 Task: Search for art museums and galleries in Chicago, Illinois, and Milwaukee, Wisconsin.
Action: Mouse moved to (195, 82)
Screenshot: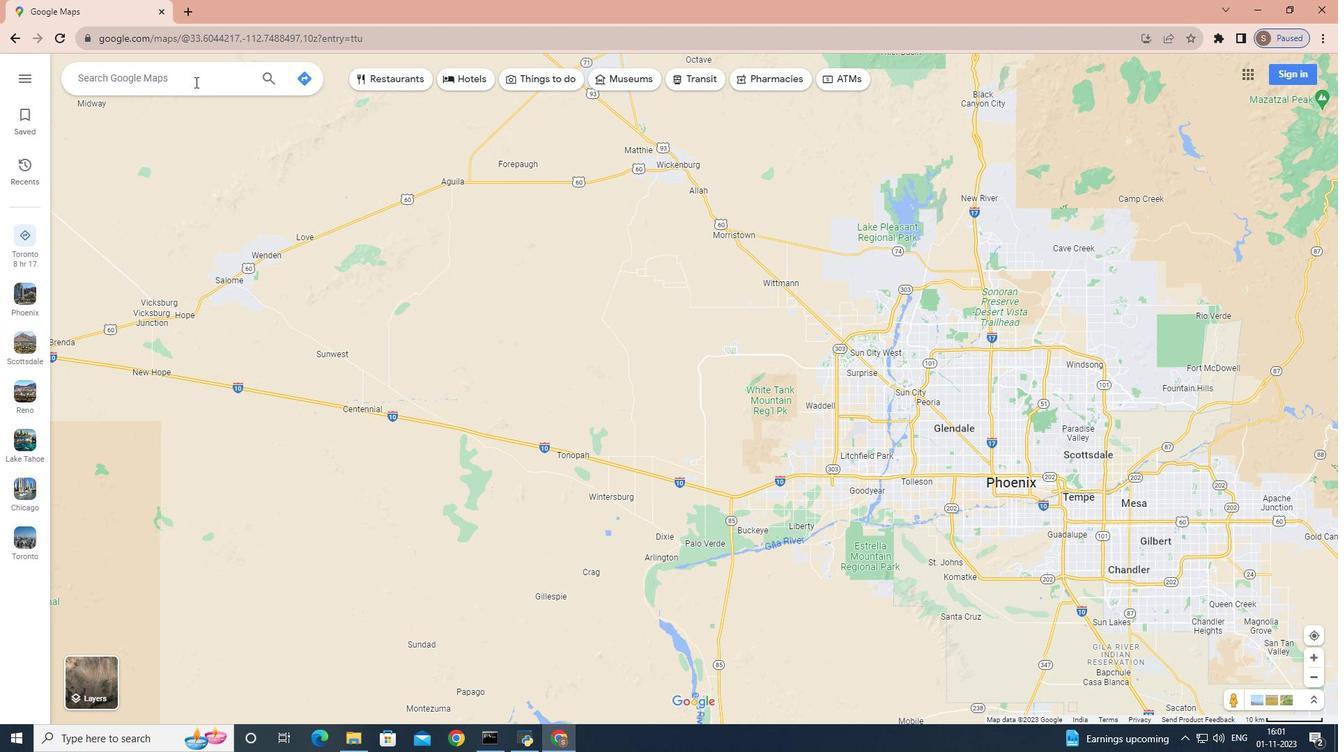 
Action: Mouse pressed left at (195, 82)
Screenshot: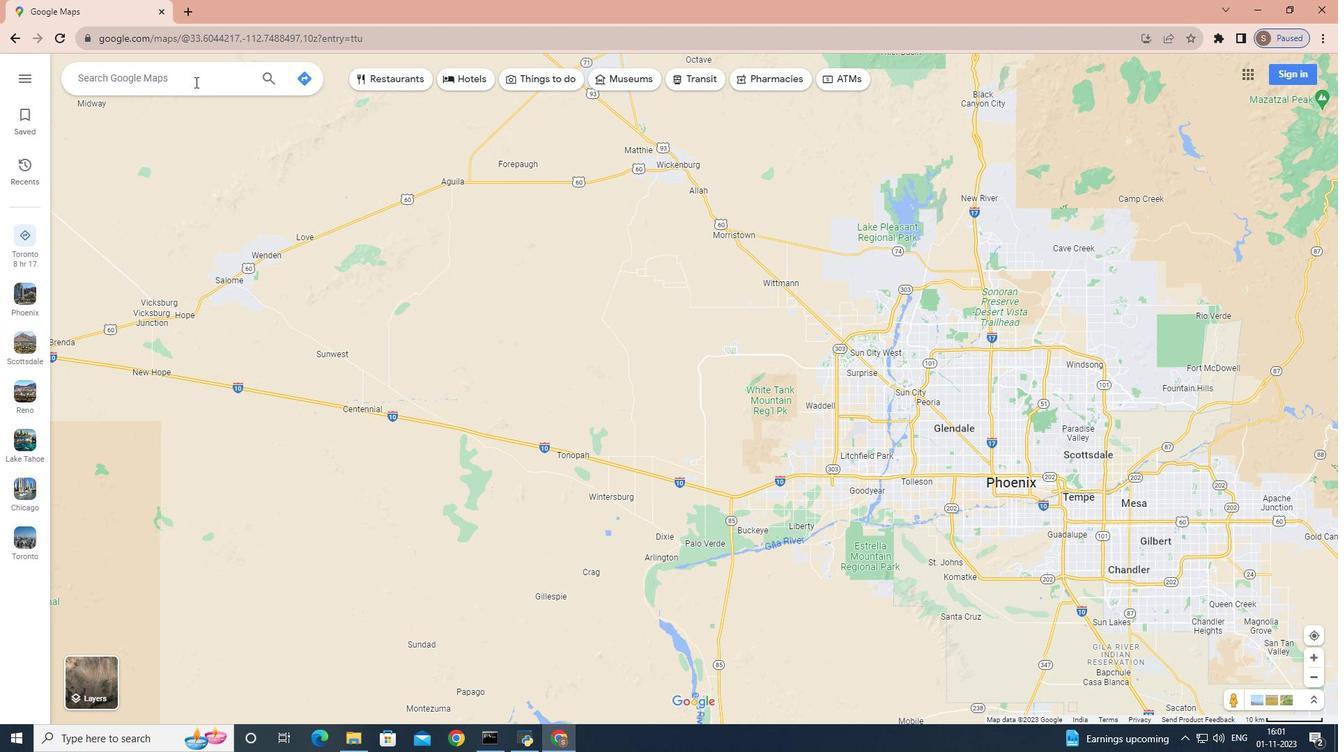 
Action: Key pressed <Key.shift>Chicago,<Key.space>lllinois<Key.enter>
Screenshot: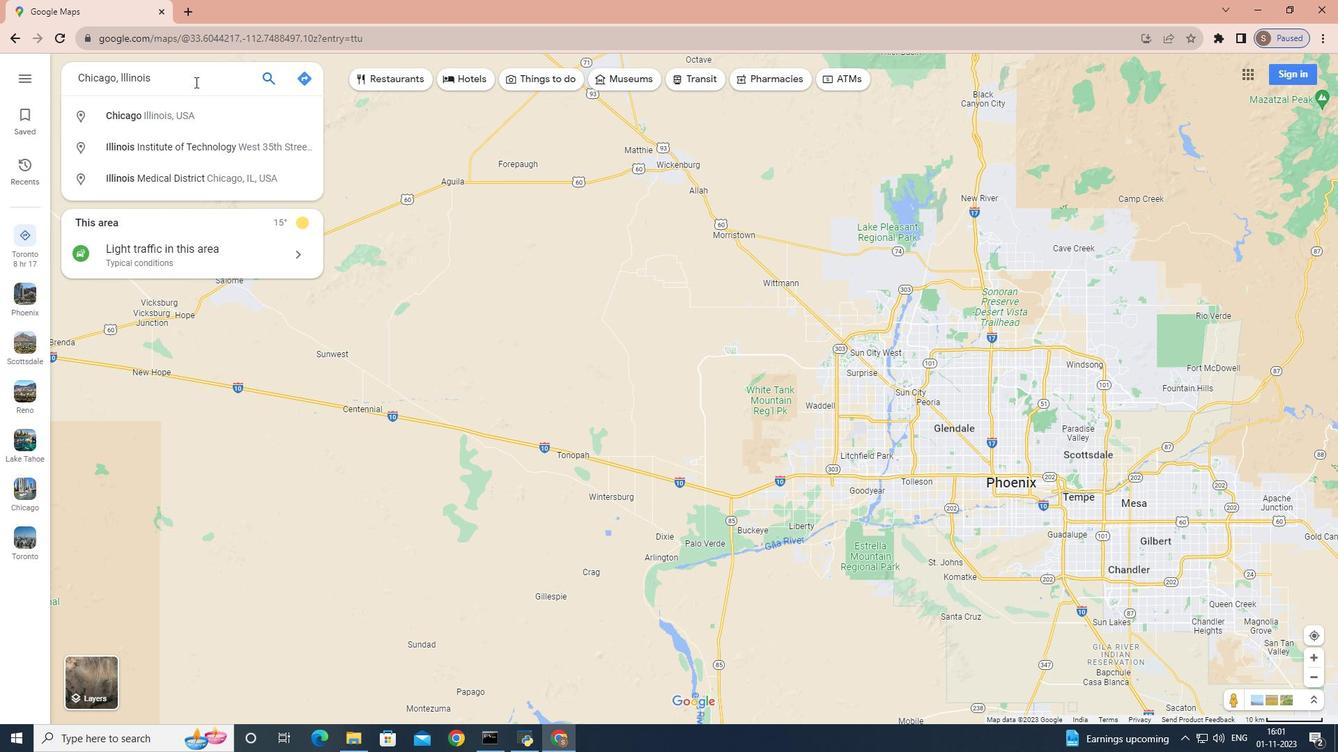 
Action: Mouse moved to (194, 320)
Screenshot: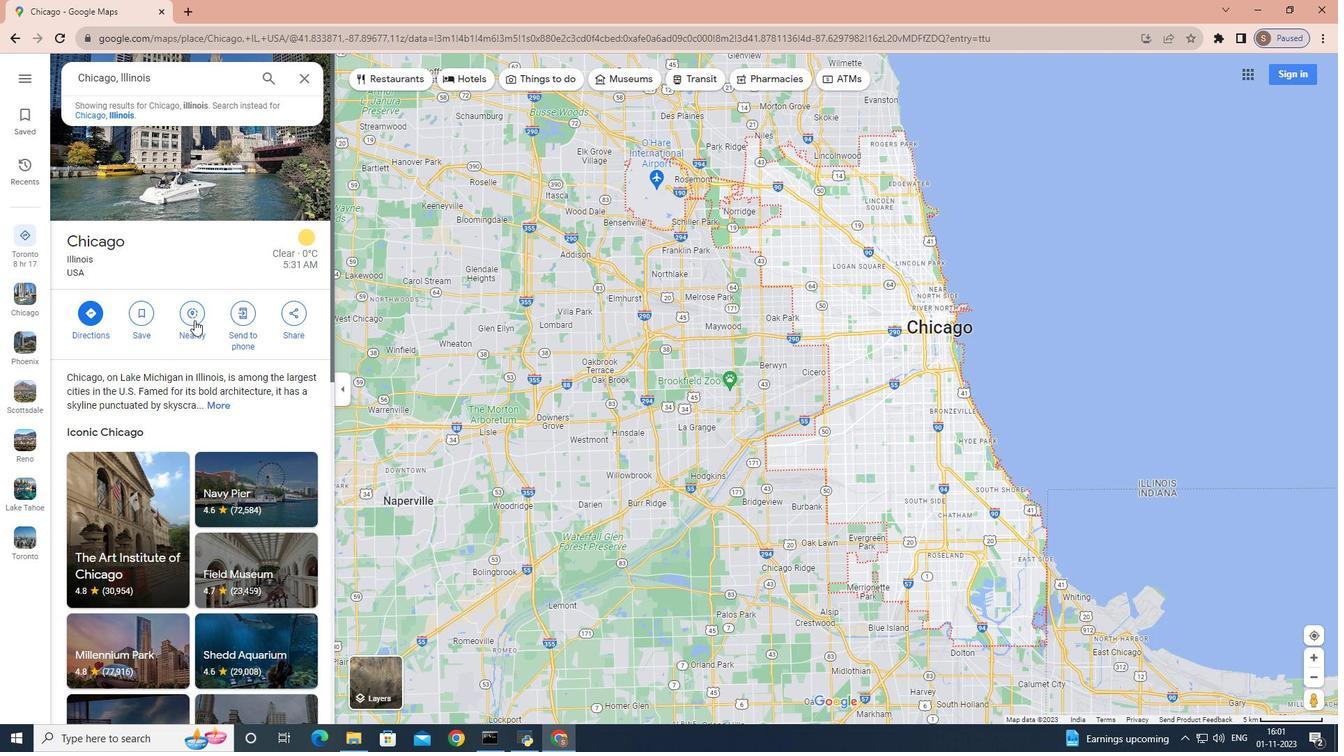 
Action: Mouse pressed left at (194, 320)
Screenshot: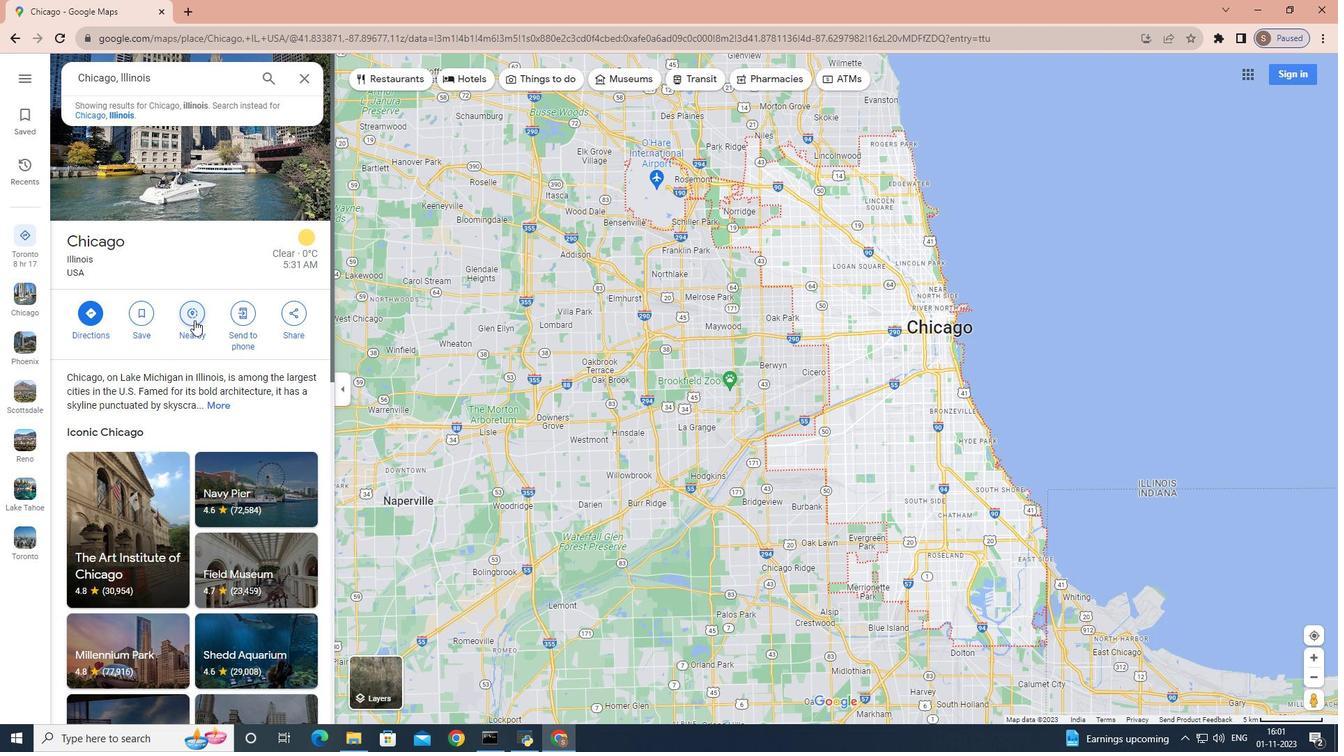 
Action: Mouse moved to (184, 301)
Screenshot: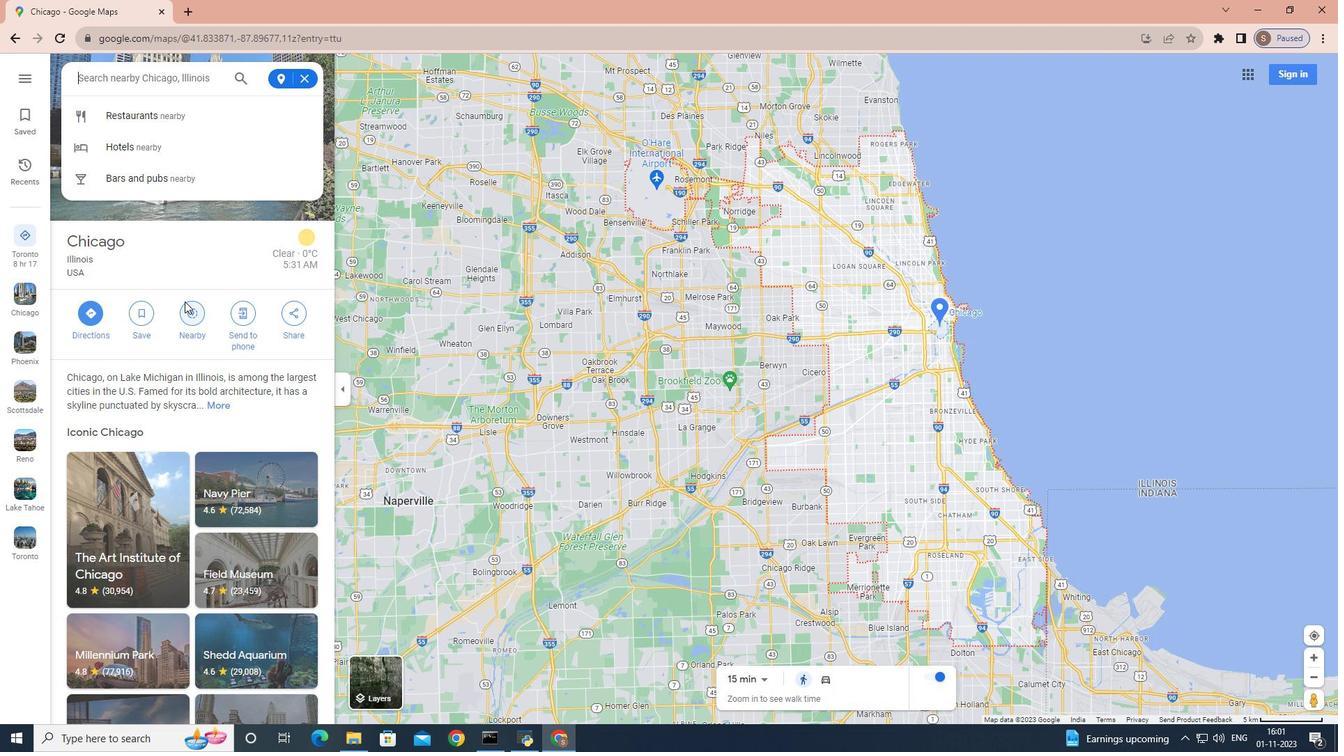 
Action: Key pressed art<Key.space>museums<Key.space>and<Key.space>gallaries<Key.enter>
Screenshot: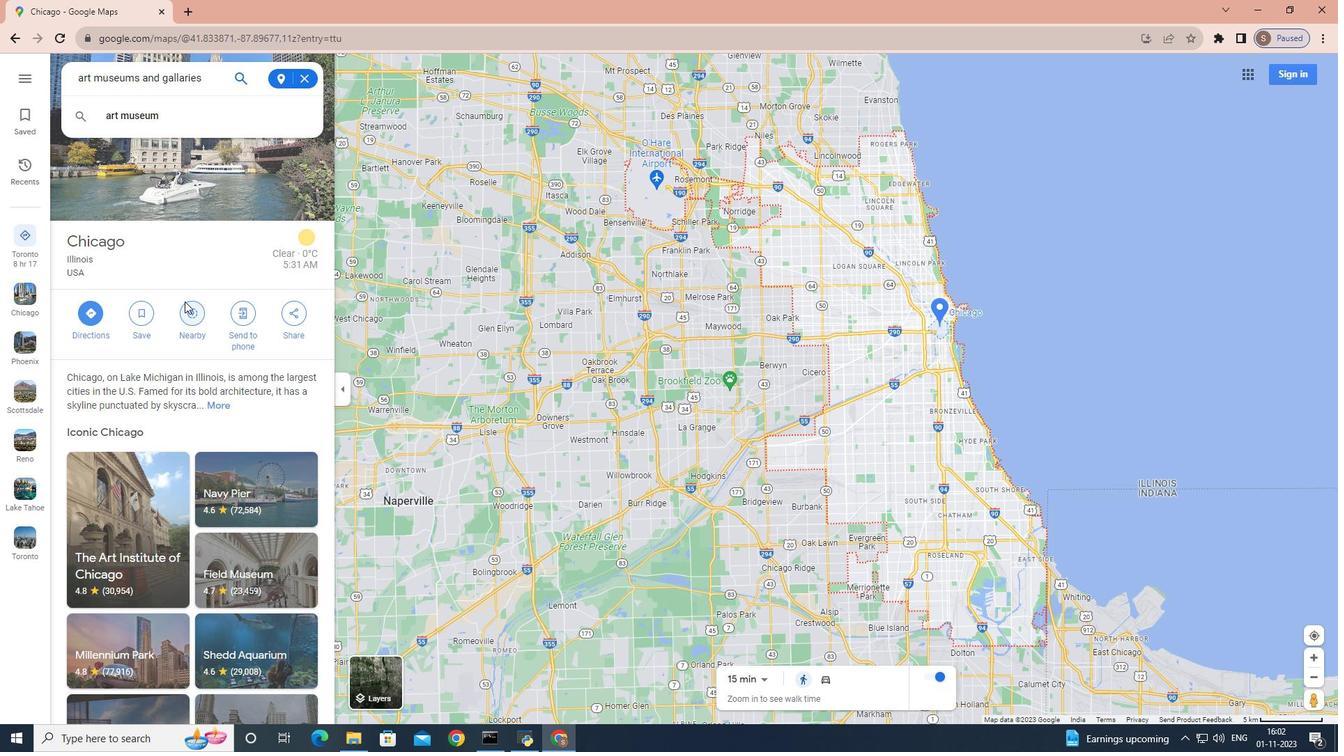 
Action: Mouse moved to (306, 80)
Screenshot: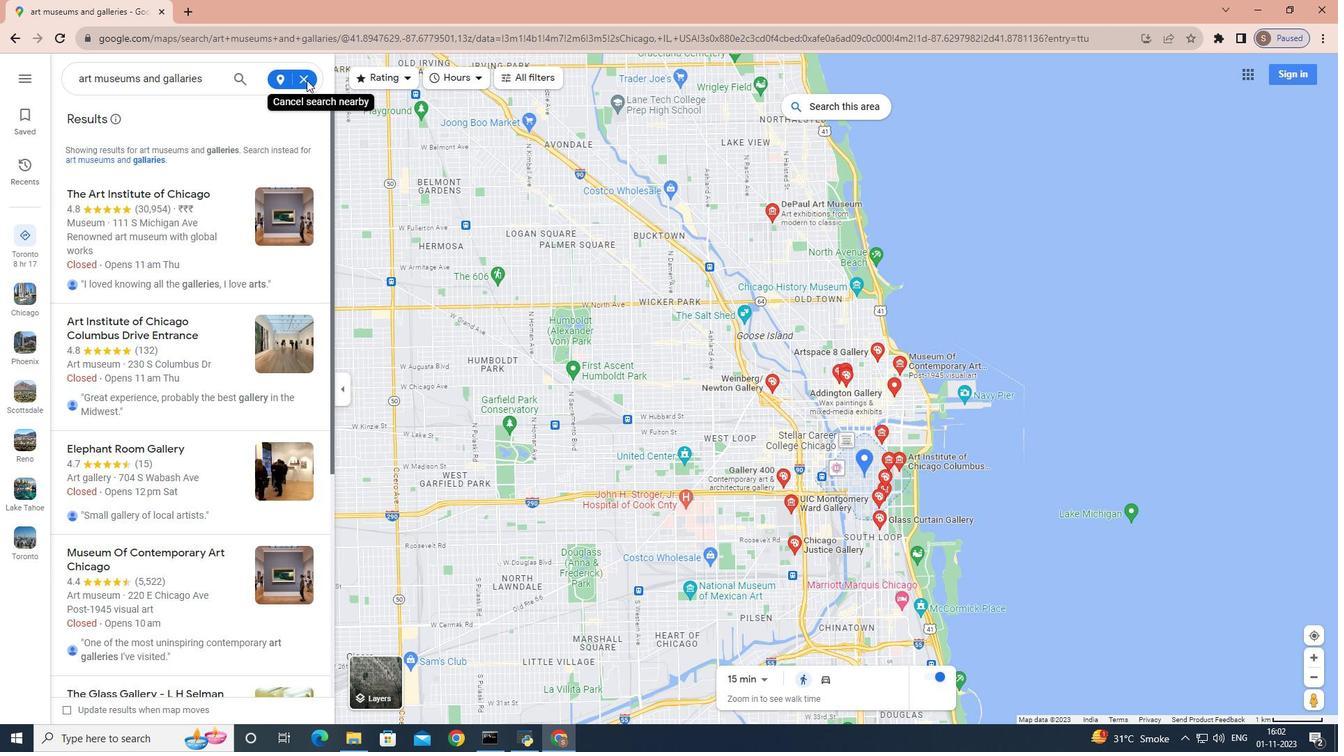 
Action: Mouse pressed left at (306, 80)
Screenshot: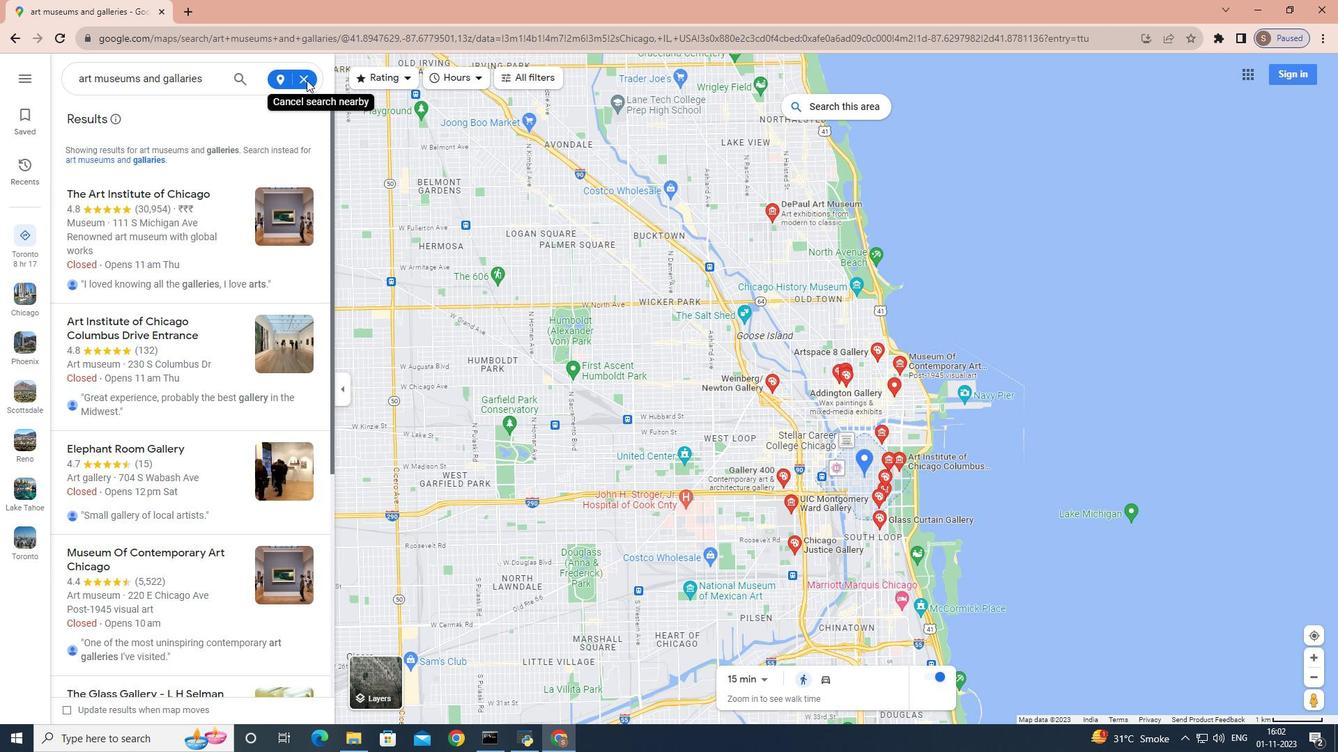 
Action: Mouse moved to (300, 79)
Screenshot: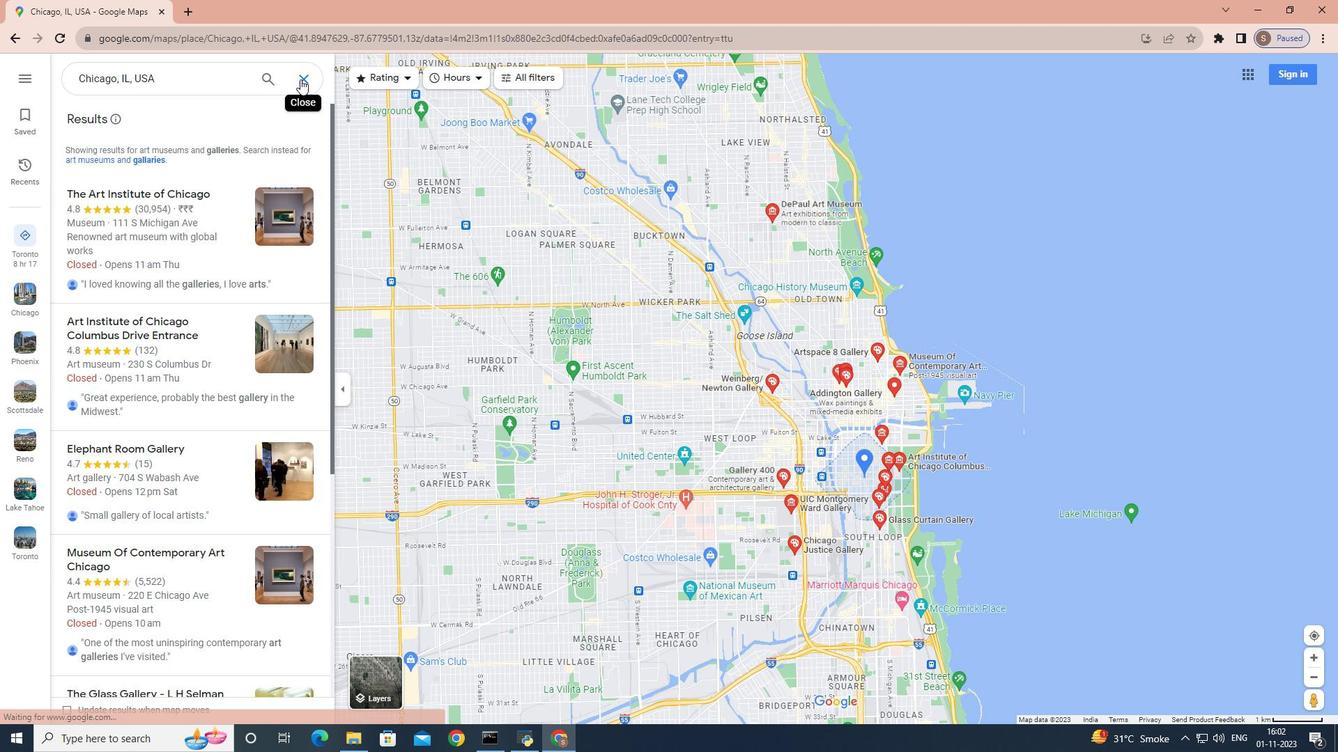 
Action: Mouse pressed left at (300, 79)
Screenshot: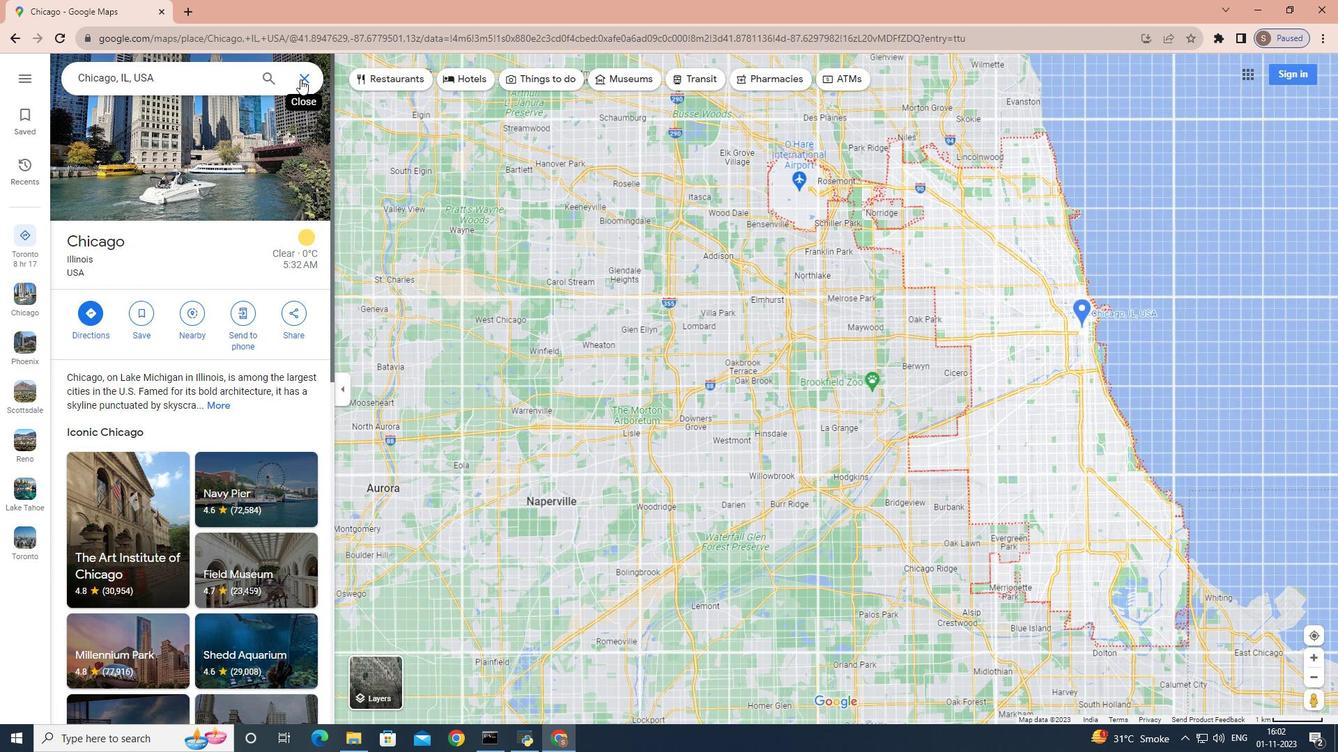 
Action: Mouse moved to (297, 81)
Screenshot: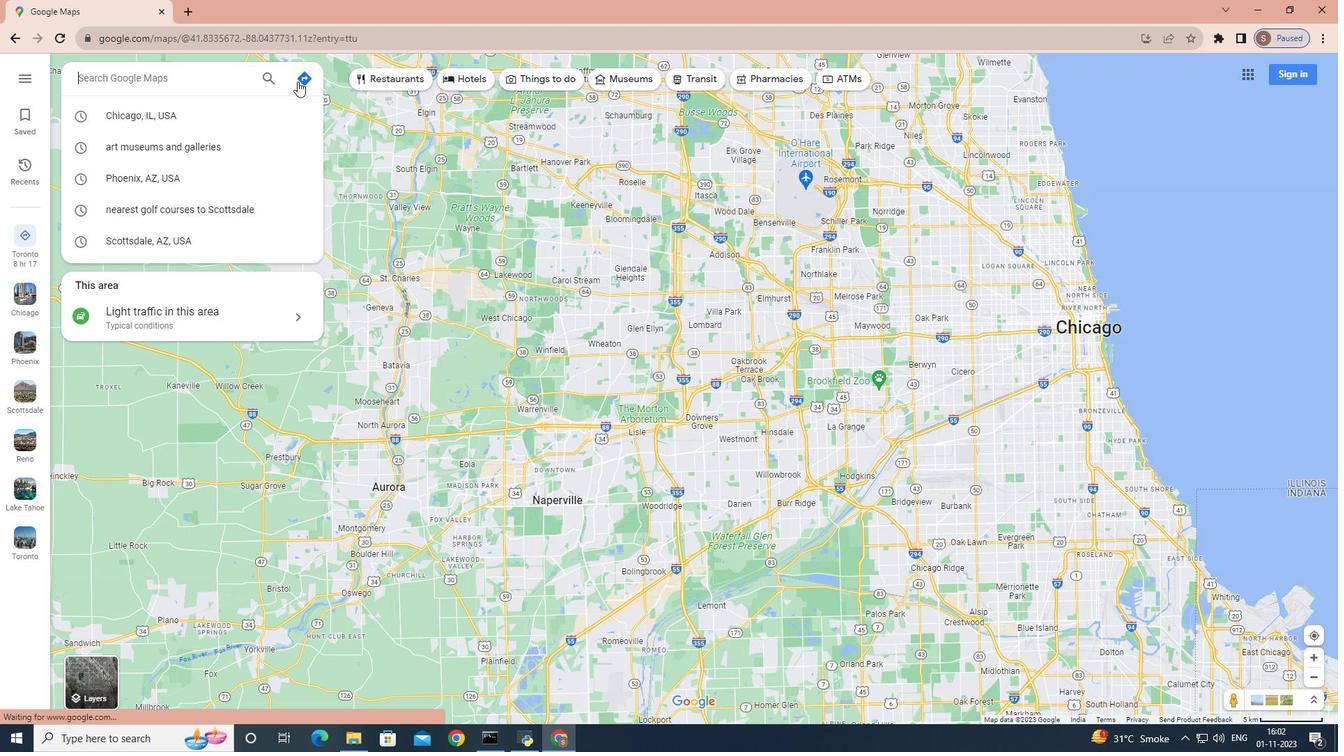 
Action: Key pressed <Key.shift>Milwaukee,<Key.space><Key.shift>Wisconsin<Key.enter>
Screenshot: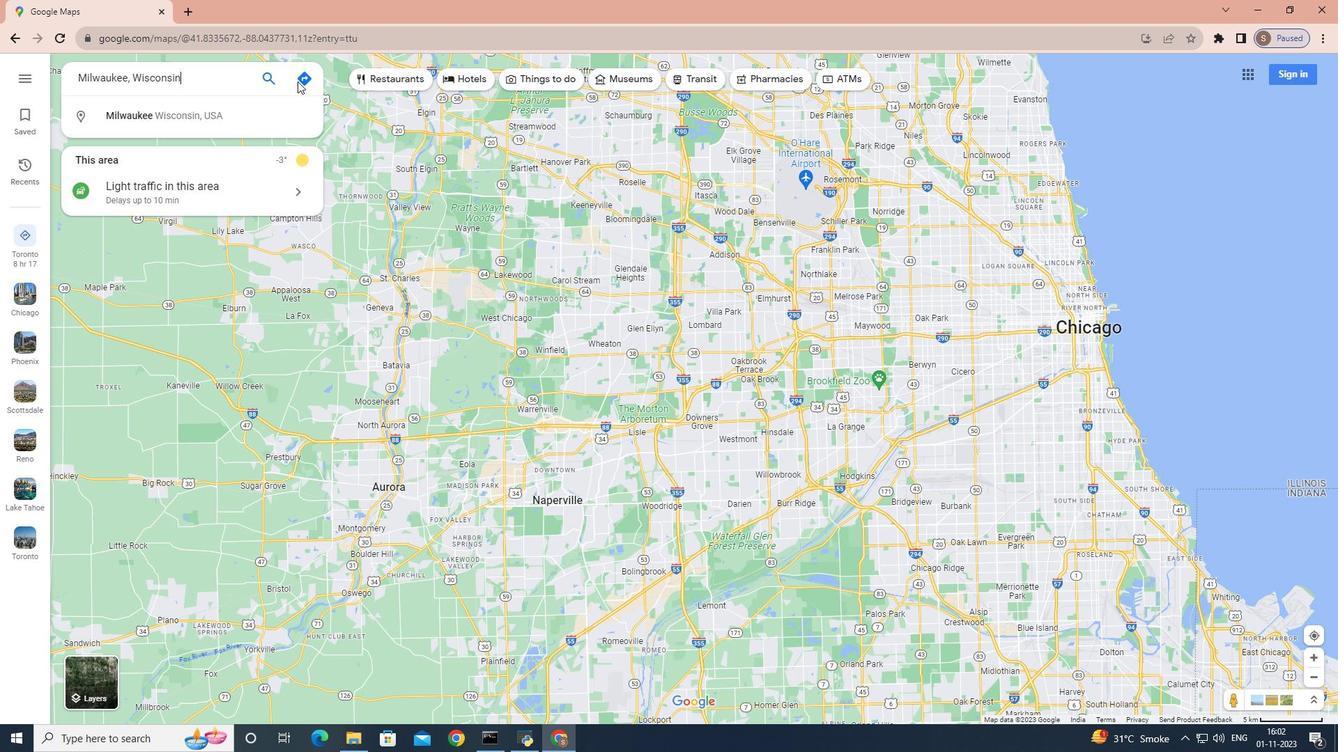 
Action: Mouse moved to (199, 303)
Screenshot: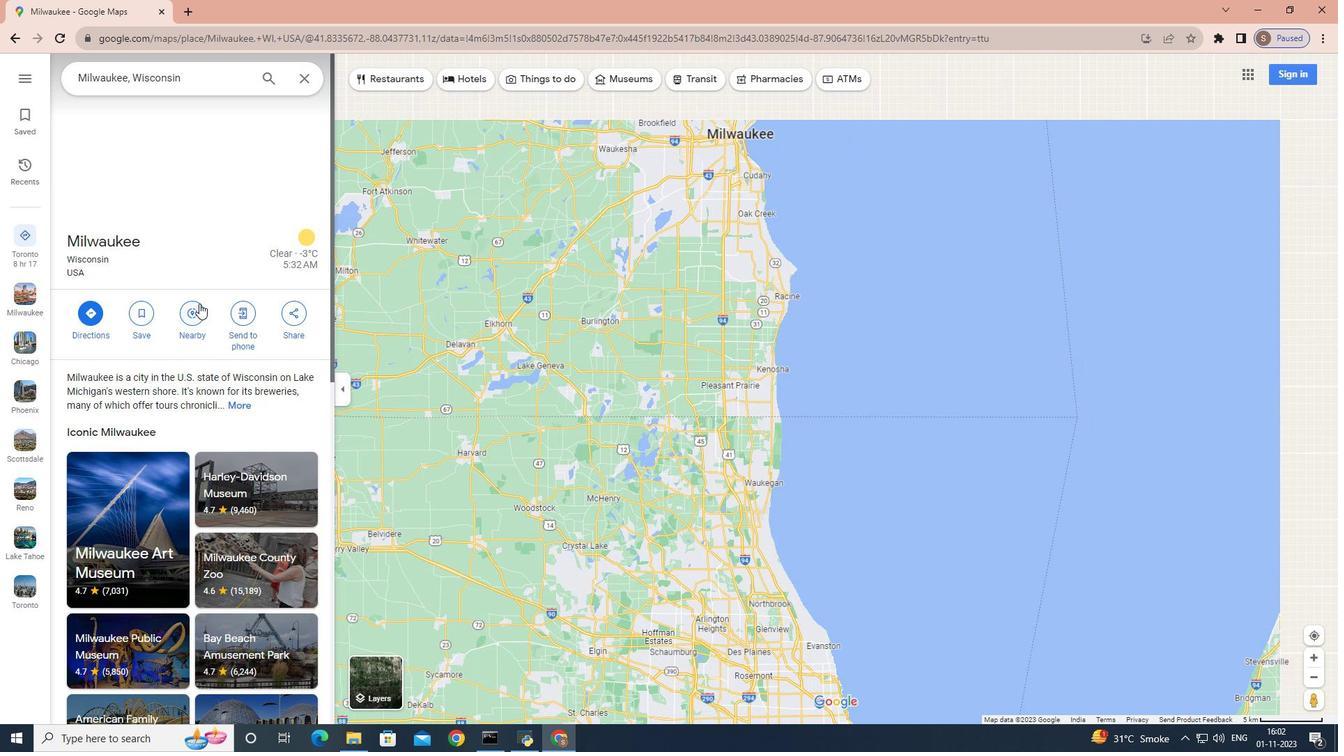 
Action: Mouse pressed left at (199, 303)
Screenshot: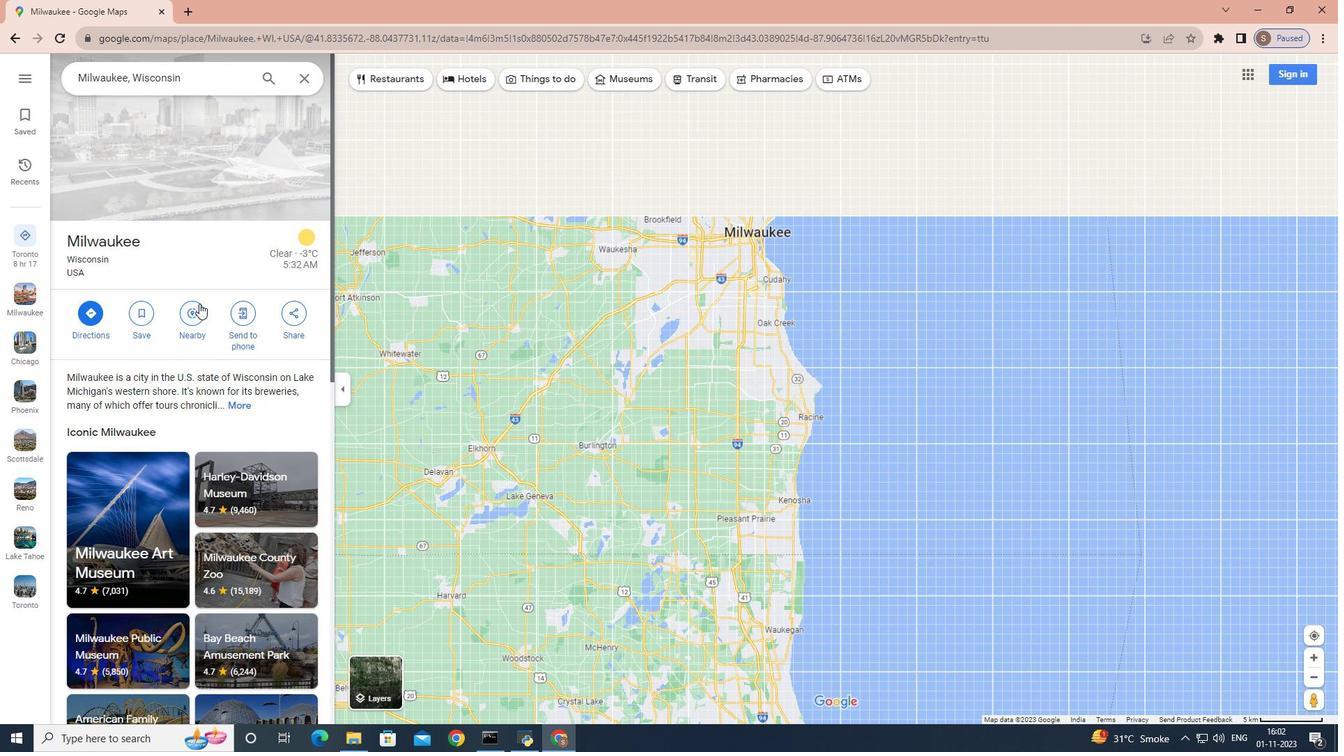 
Action: Mouse moved to (152, 77)
Screenshot: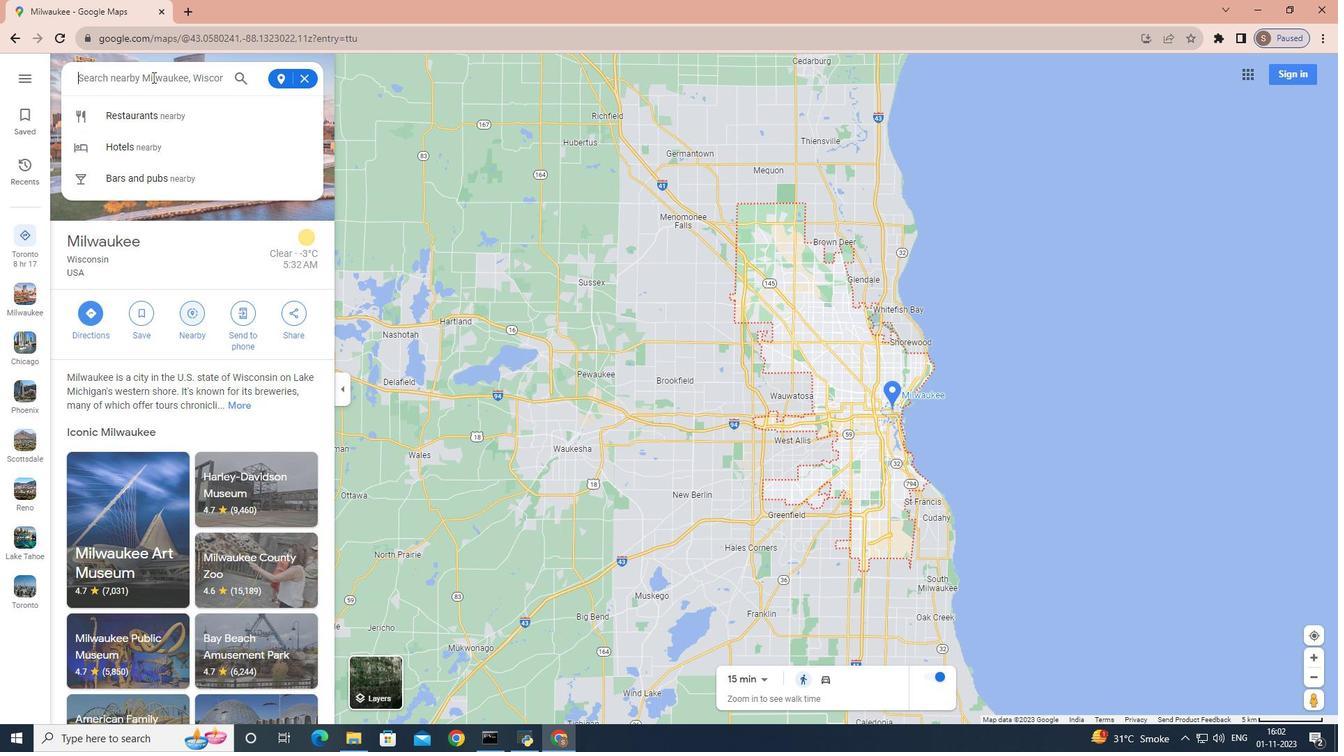 
Action: Key pressed art<Key.space>museums<Key.space>and<Key.space>gallaries<Key.enter>
Screenshot: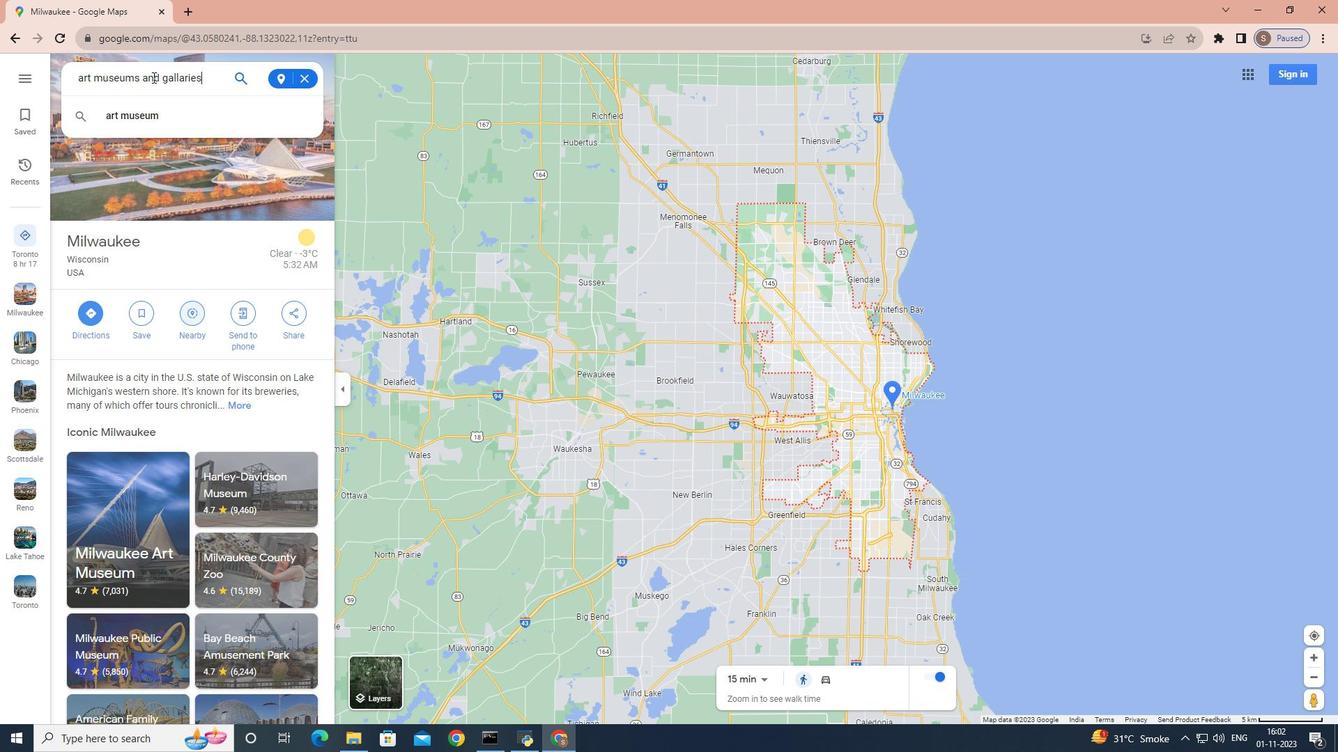 
Action: Mouse moved to (156, 92)
Screenshot: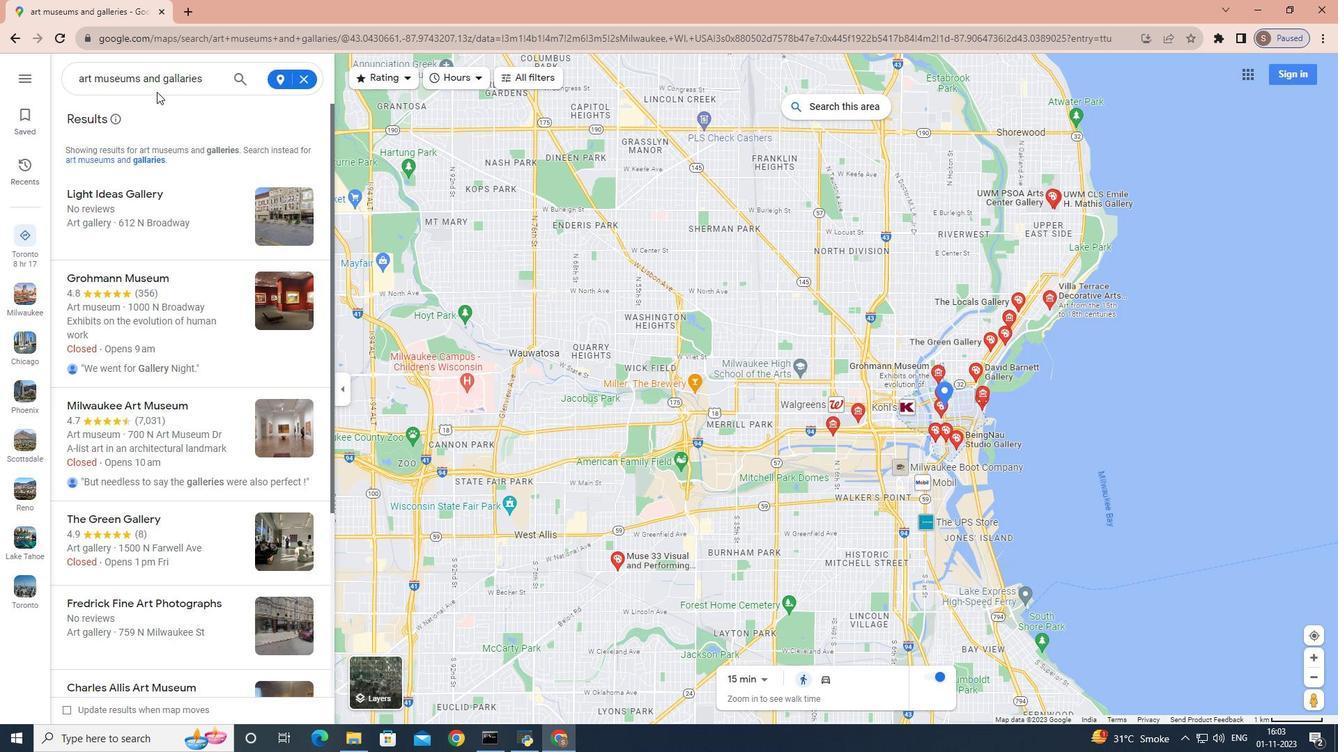 
